 Task: Create a section Debug Drift and in the section, add a milestone IT Asset Management Implementation in the project AnchorTech
Action: Mouse moved to (272, 620)
Screenshot: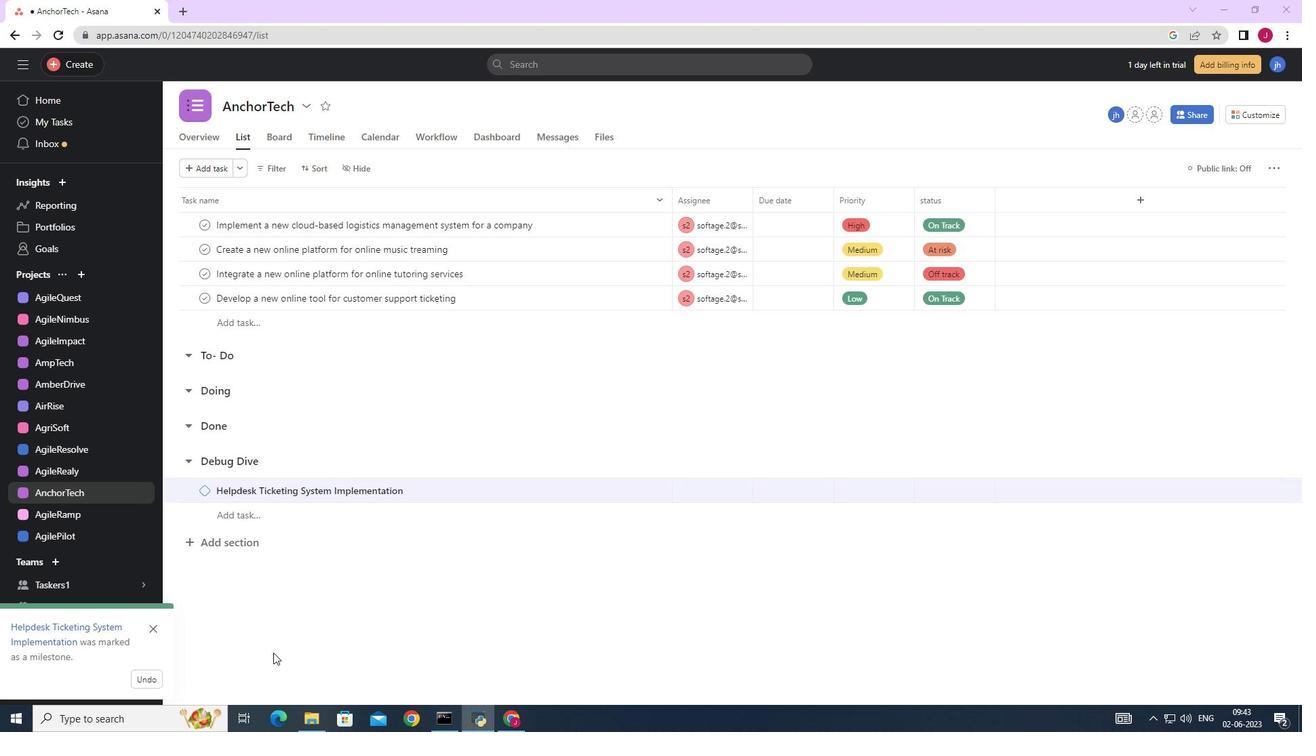 
Action: Mouse scrolled (272, 620) with delta (0, 0)
Screenshot: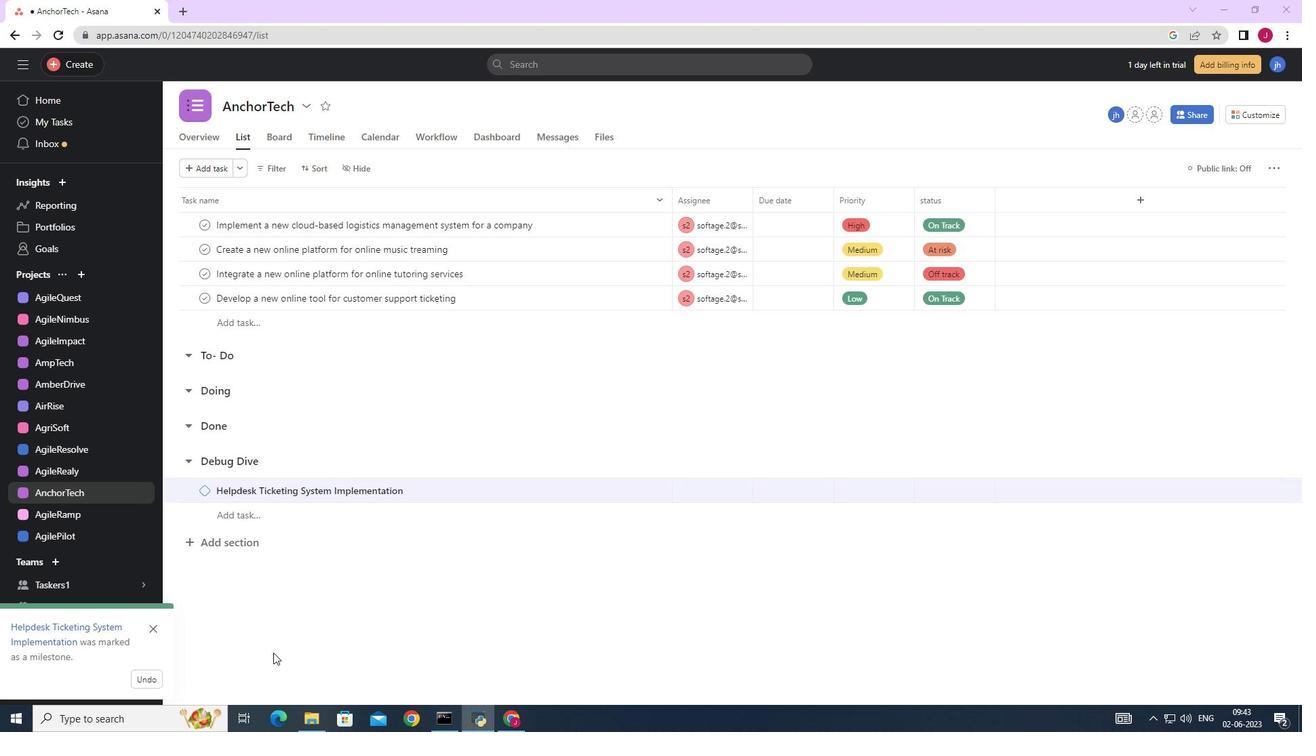 
Action: Mouse moved to (270, 613)
Screenshot: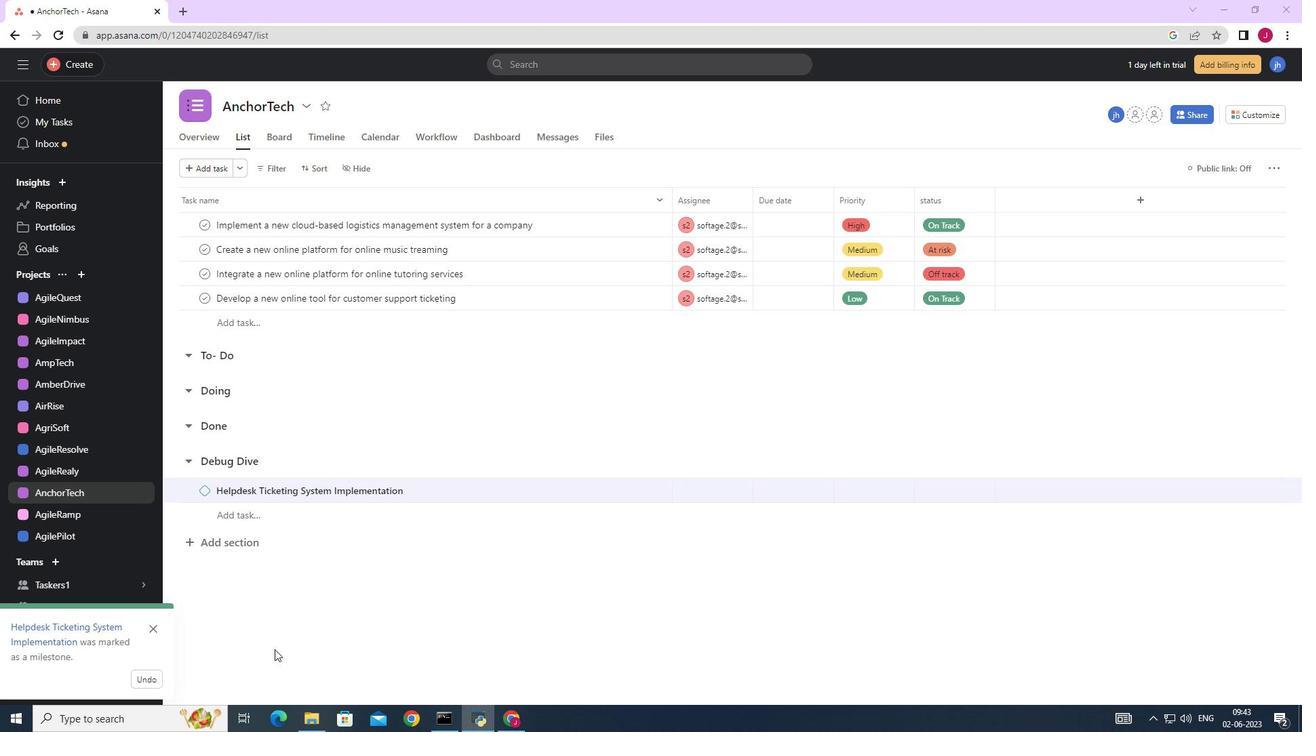 
Action: Mouse scrolled (270, 612) with delta (0, 0)
Screenshot: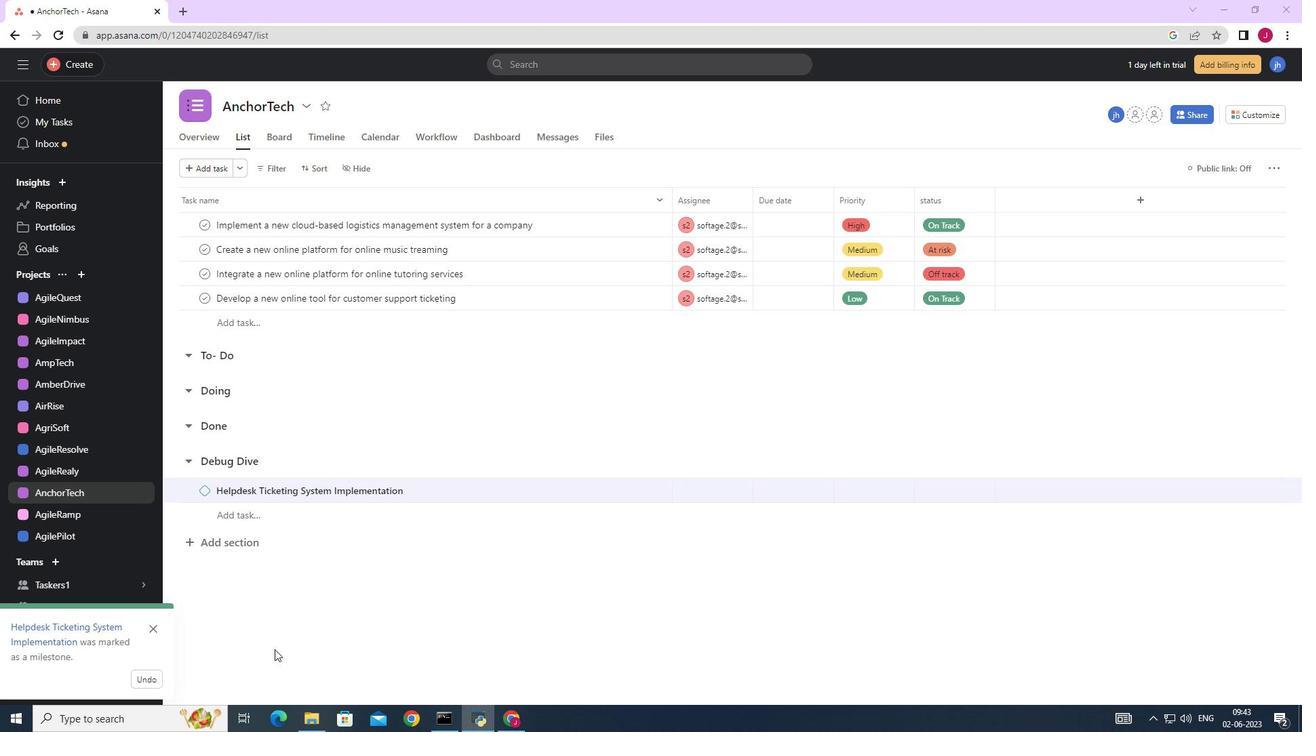 
Action: Mouse moved to (270, 608)
Screenshot: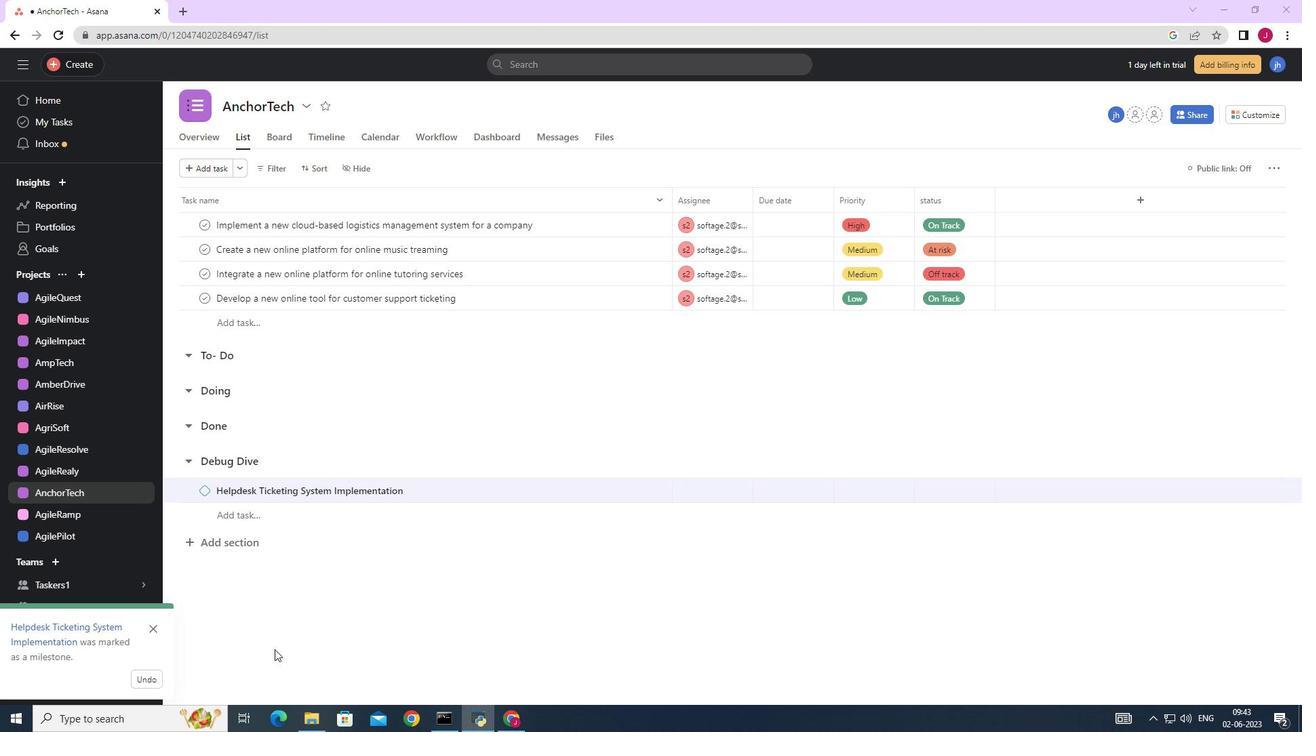 
Action: Mouse scrolled (270, 607) with delta (0, 0)
Screenshot: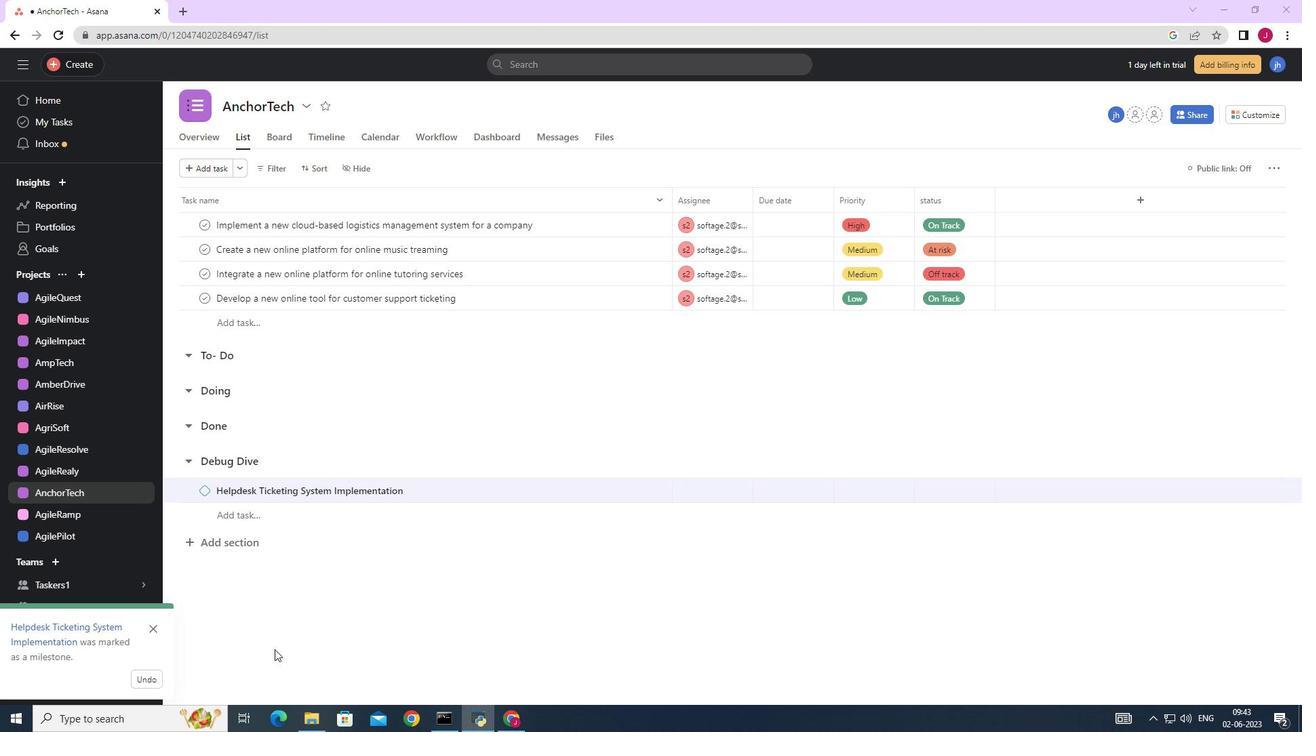 
Action: Mouse moved to (268, 604)
Screenshot: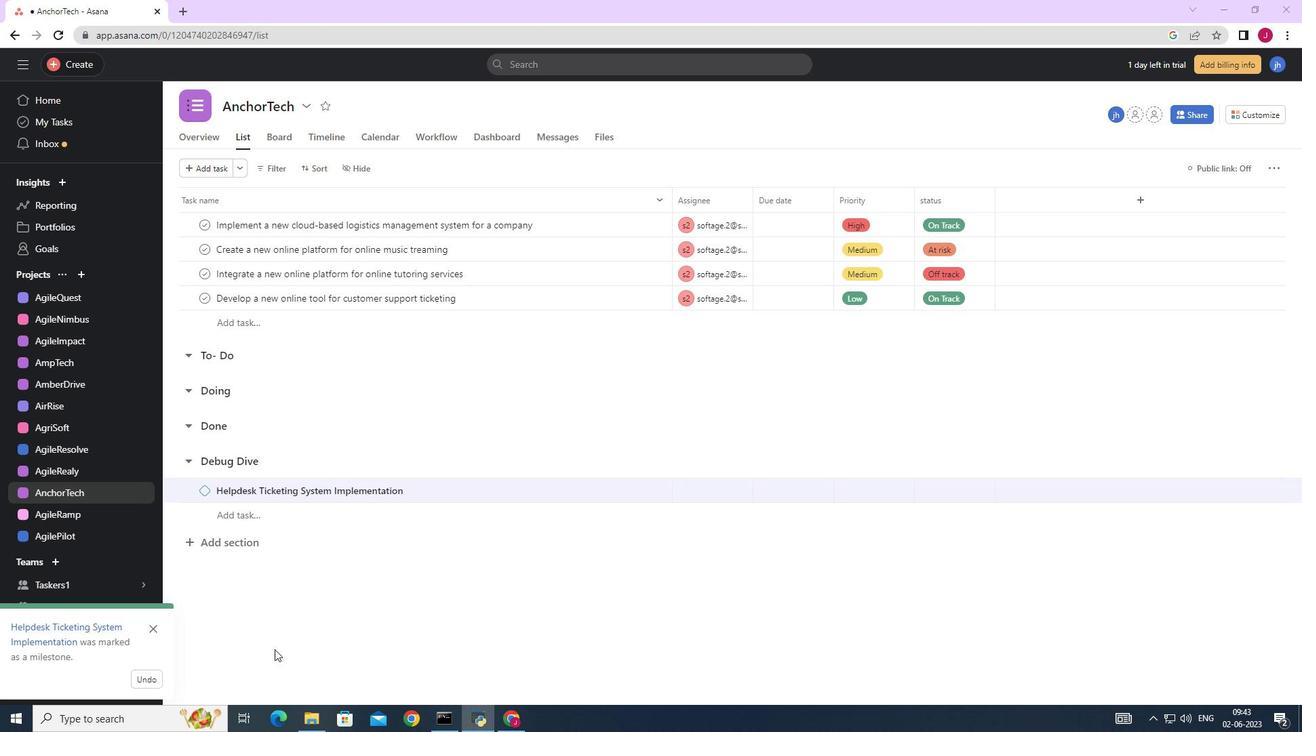 
Action: Mouse scrolled (268, 603) with delta (0, 0)
Screenshot: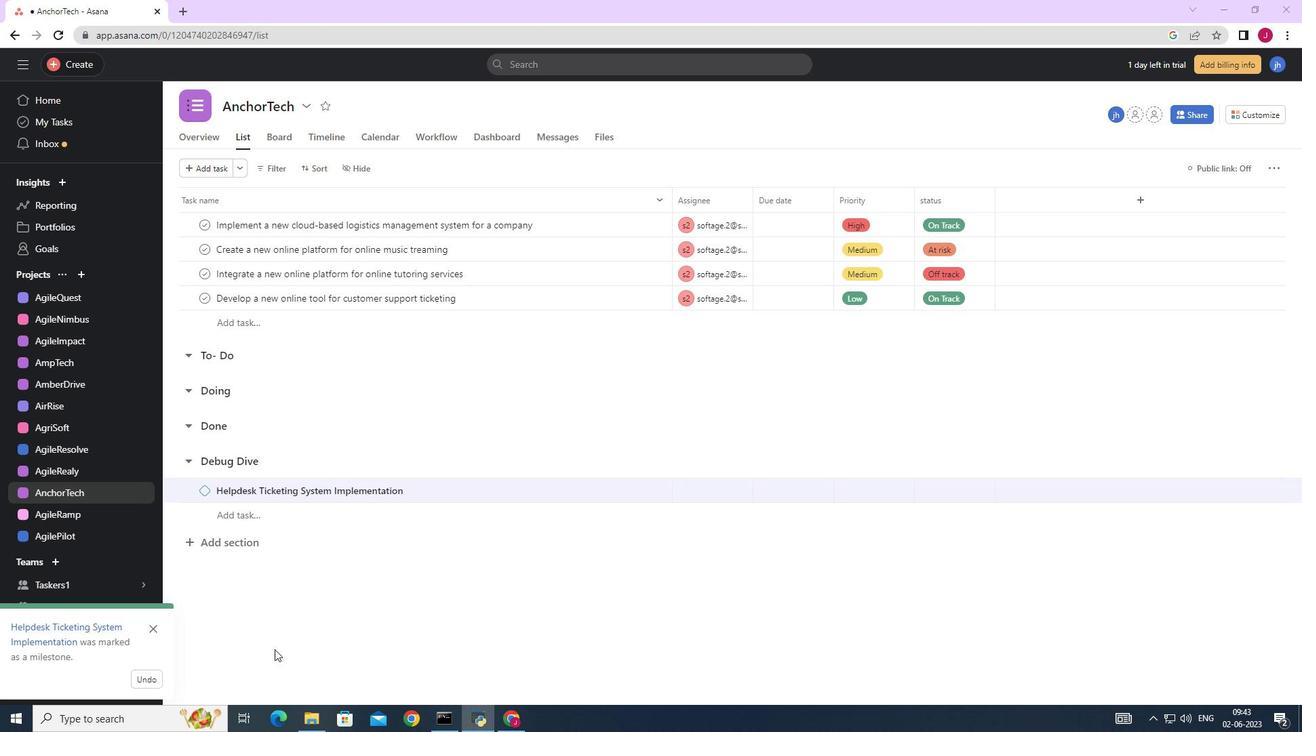 
Action: Mouse moved to (234, 542)
Screenshot: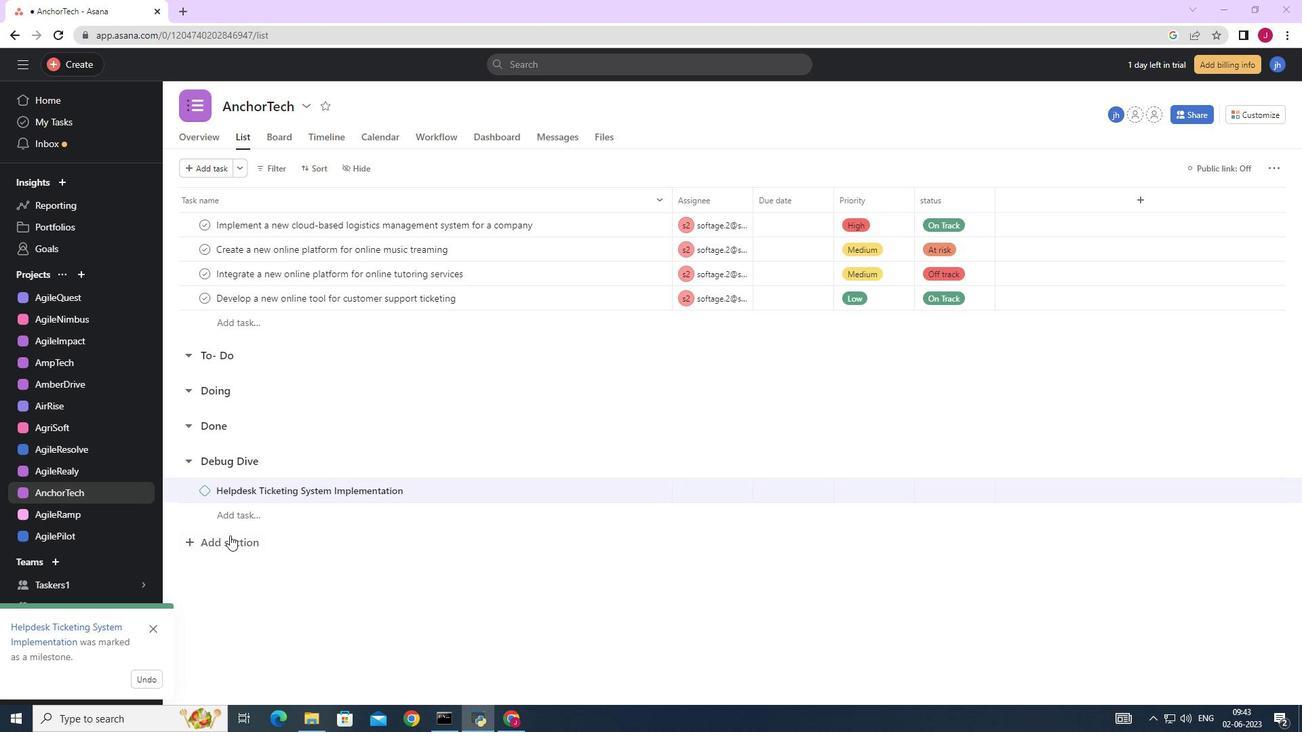
Action: Mouse pressed left at (234, 542)
Screenshot: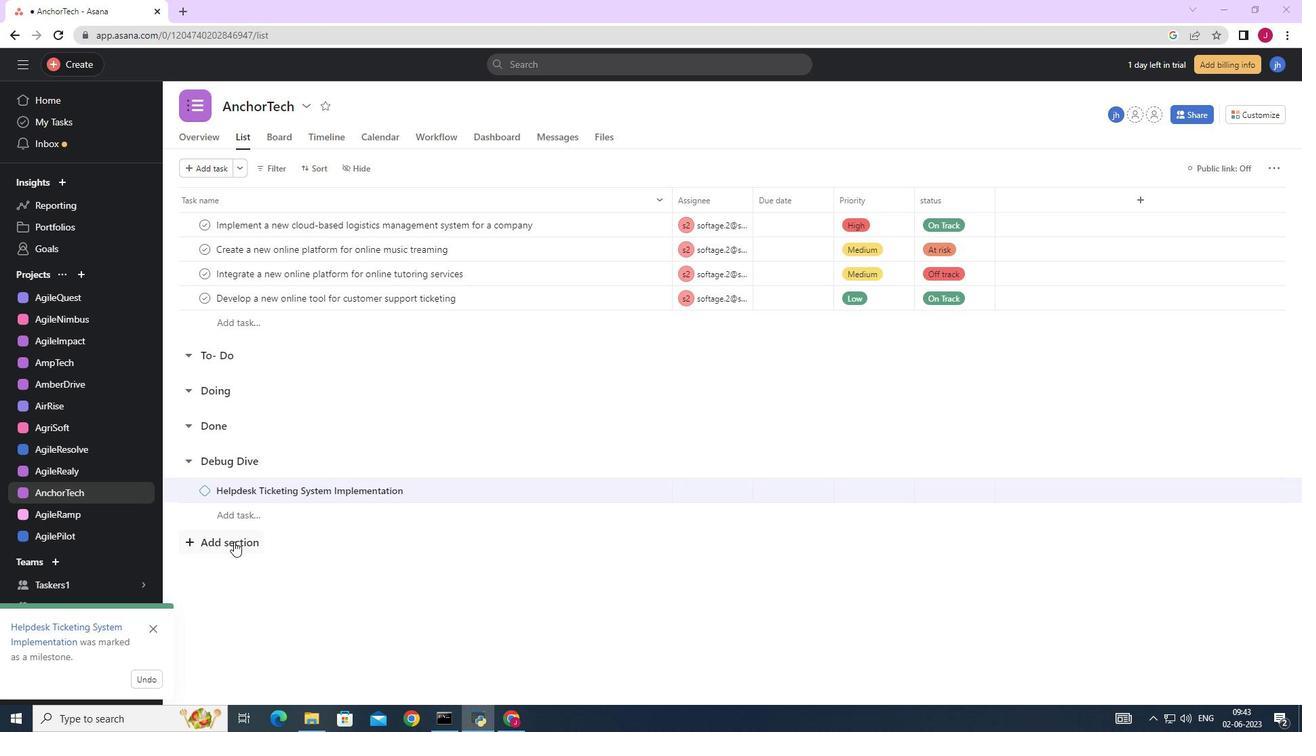 
Action: Key pressed <Key.caps_lock>D<Key.caps_lock>ebug<Key.space><Key.caps_lock>D<Key.caps_lock>rift<Key.space><Key.enter><Key.caps_lock>IT<Key.space><Key.caps_lock><Key.caps_lock>A<Key.caps_lock>sset<Key.space><Key.caps_lock>M<Key.caps_lock>anagement<Key.space><Key.caps_lock>I<Key.caps_lock>mplementation
Screenshot: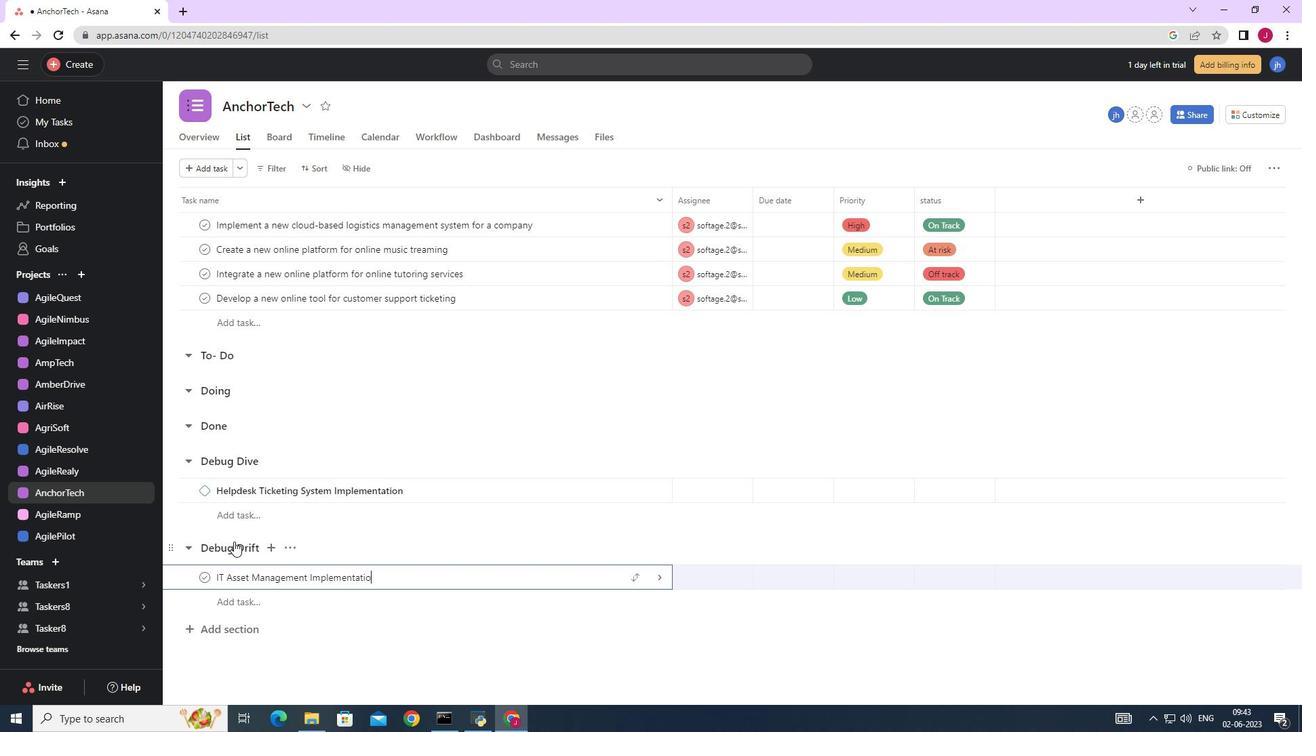 
Action: Mouse moved to (662, 576)
Screenshot: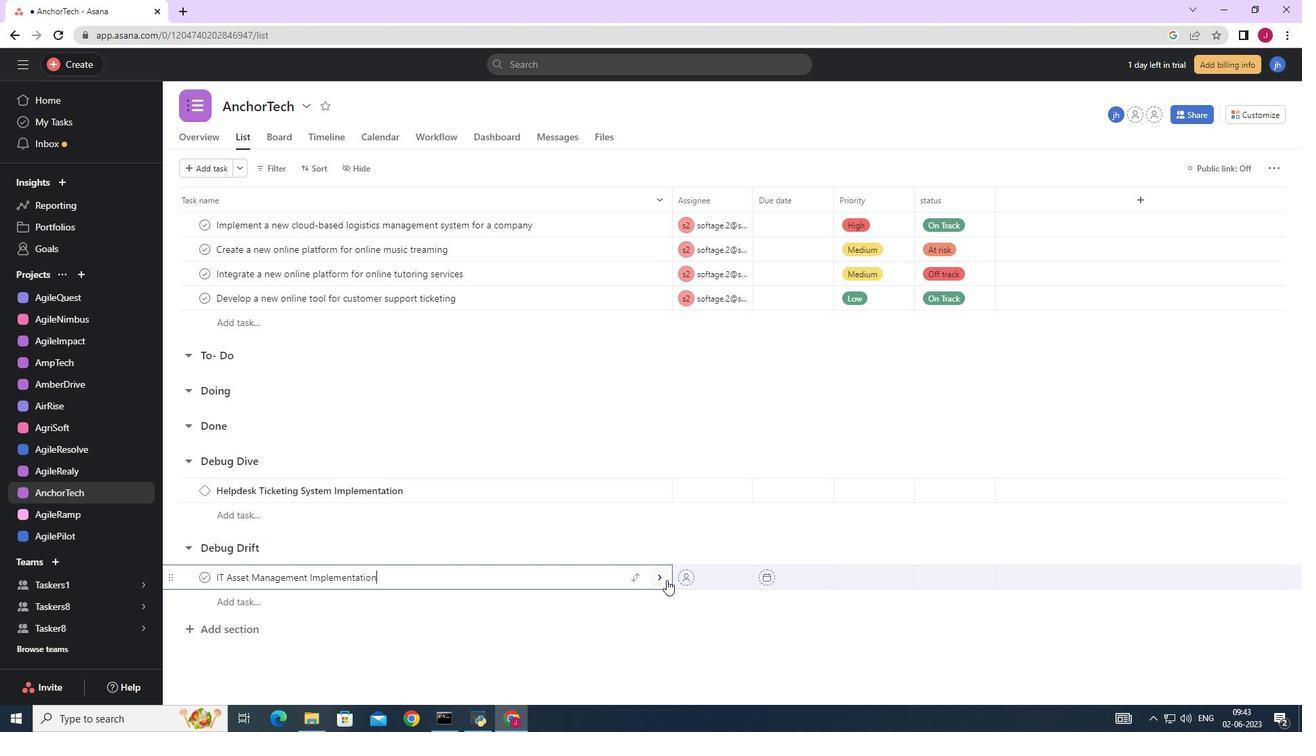 
Action: Mouse pressed left at (662, 576)
Screenshot: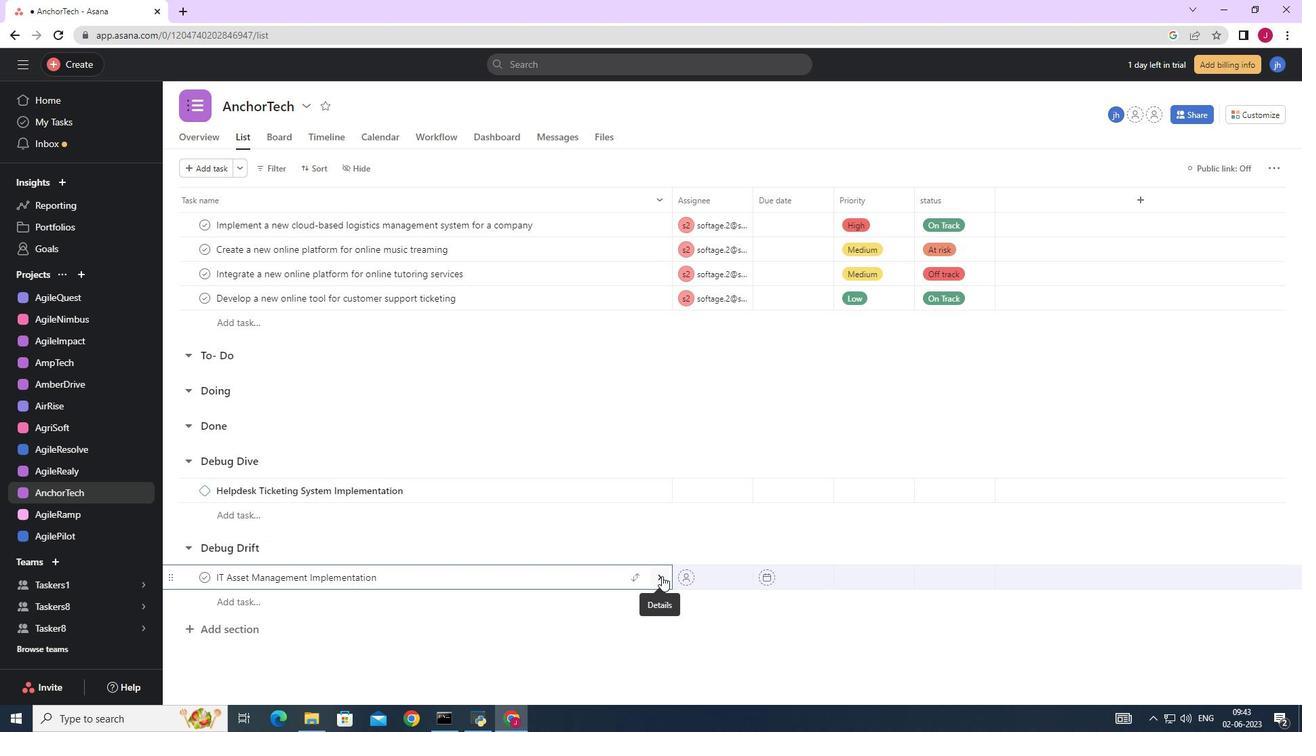 
Action: Mouse moved to (1186, 190)
Screenshot: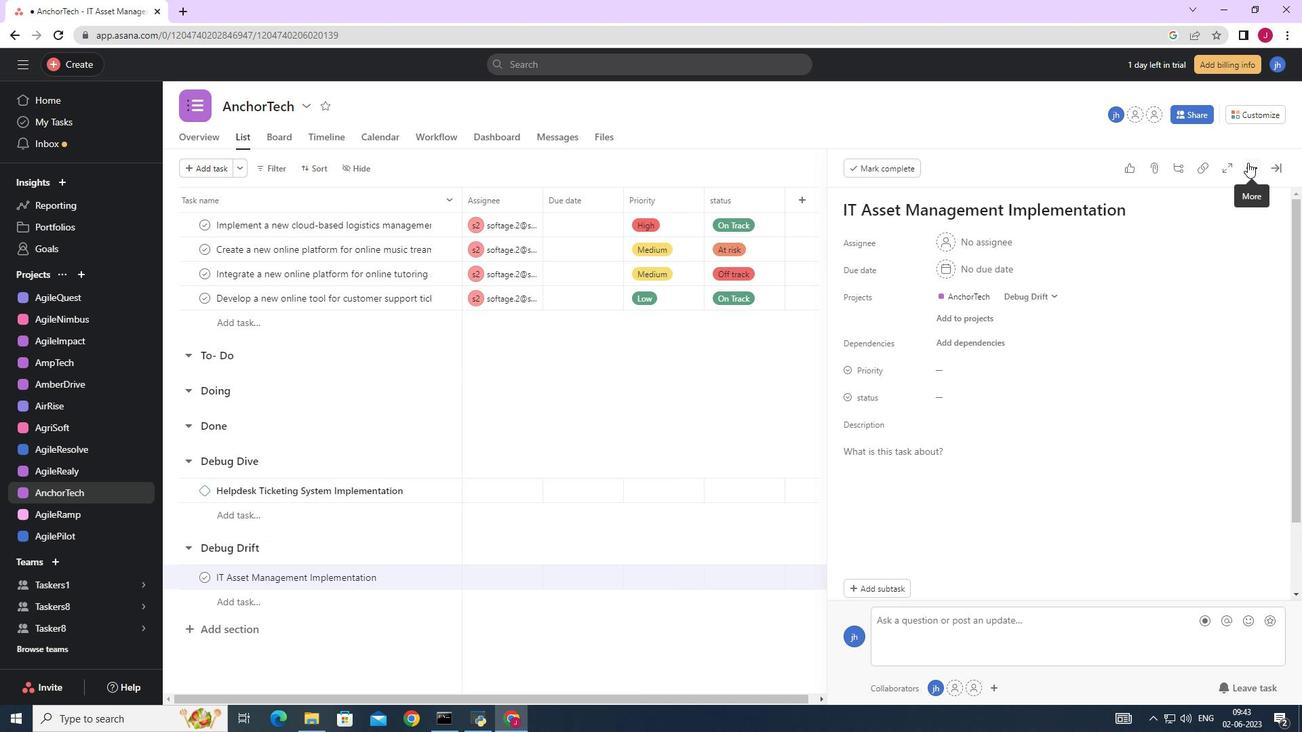 
Action: Mouse pressed left at (1253, 164)
Screenshot: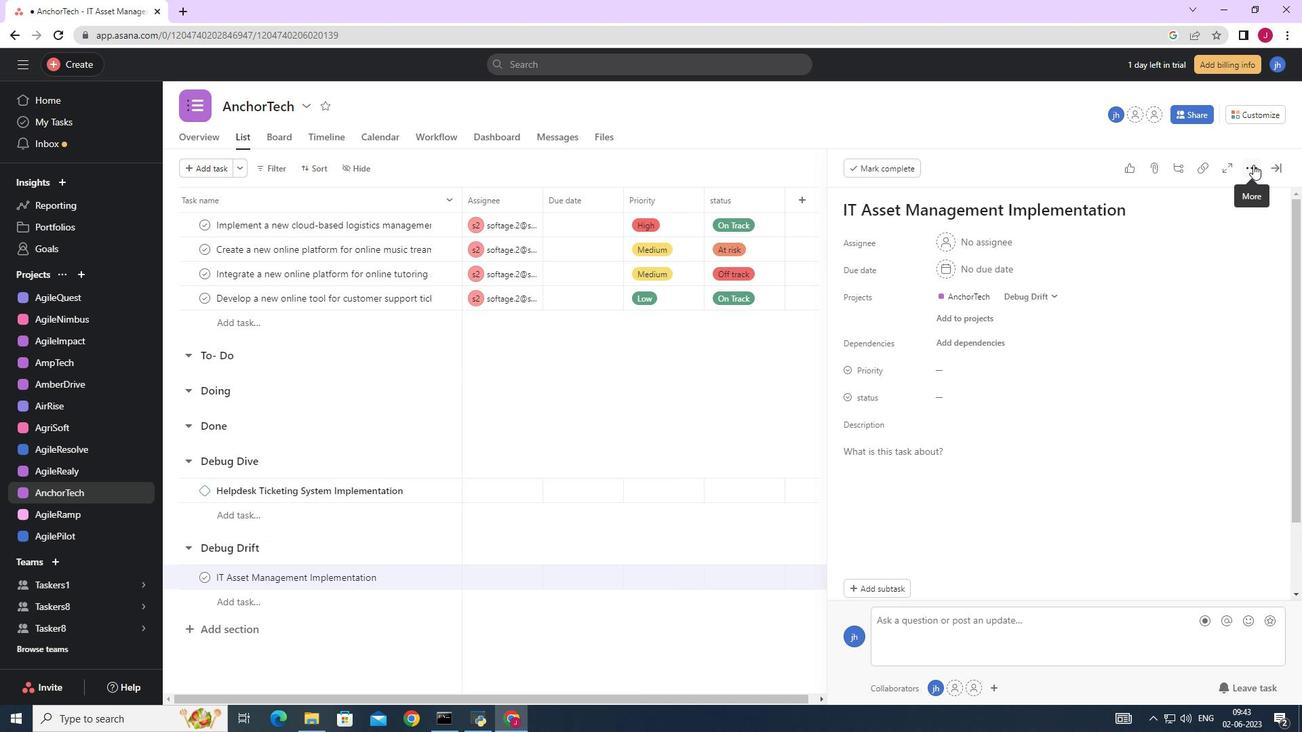 
Action: Mouse moved to (1150, 218)
Screenshot: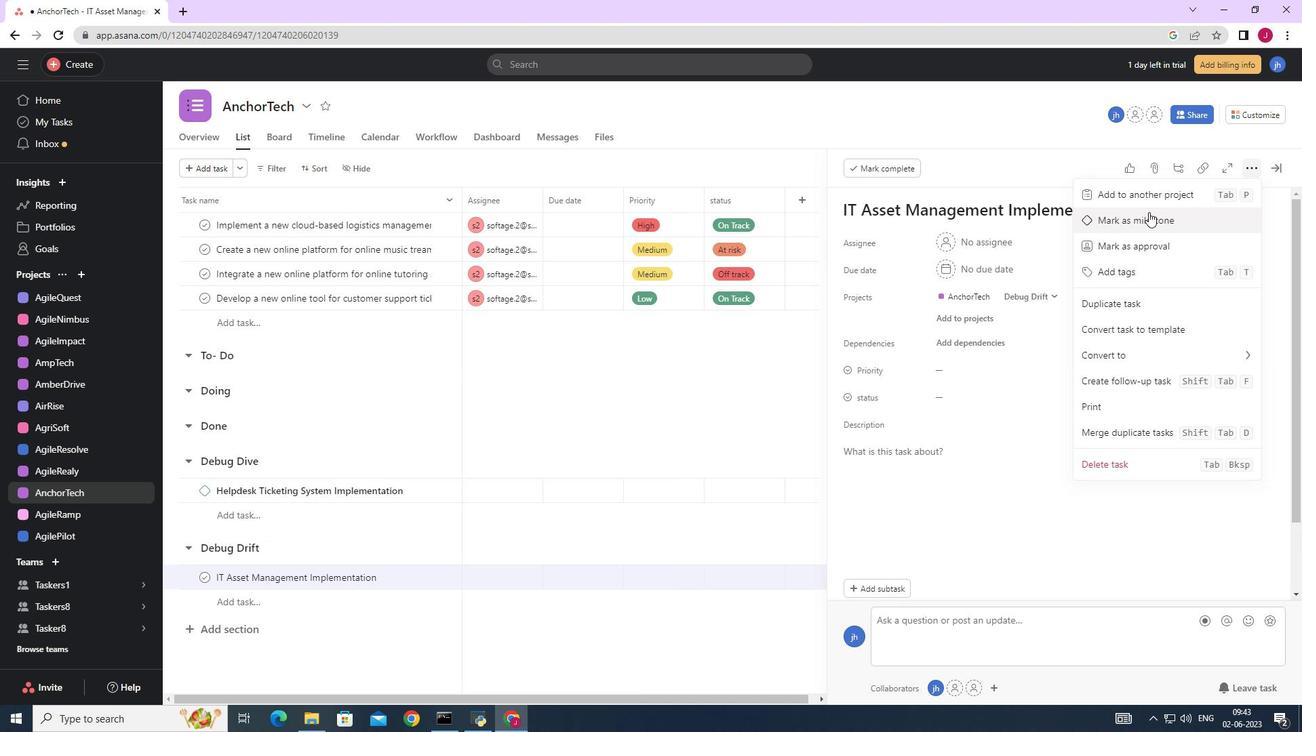 
Action: Mouse pressed left at (1150, 218)
Screenshot: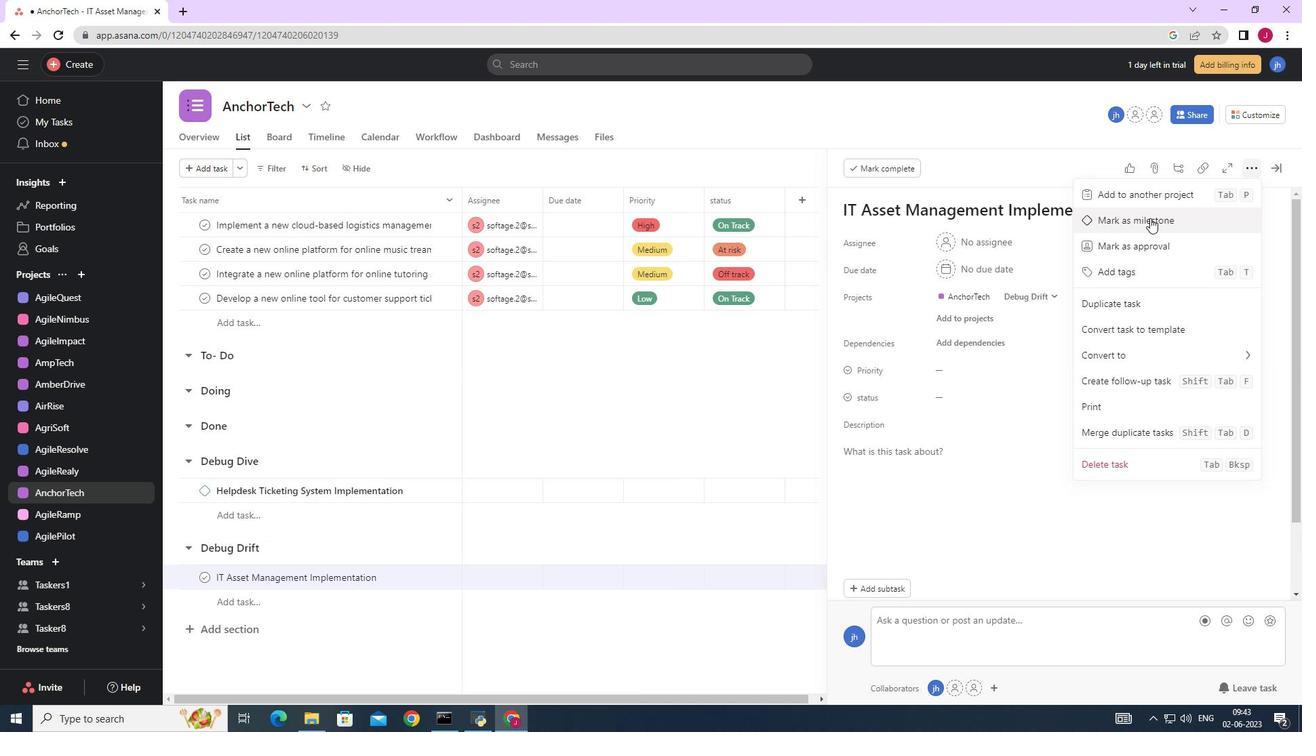 
Action: Mouse moved to (1273, 170)
Screenshot: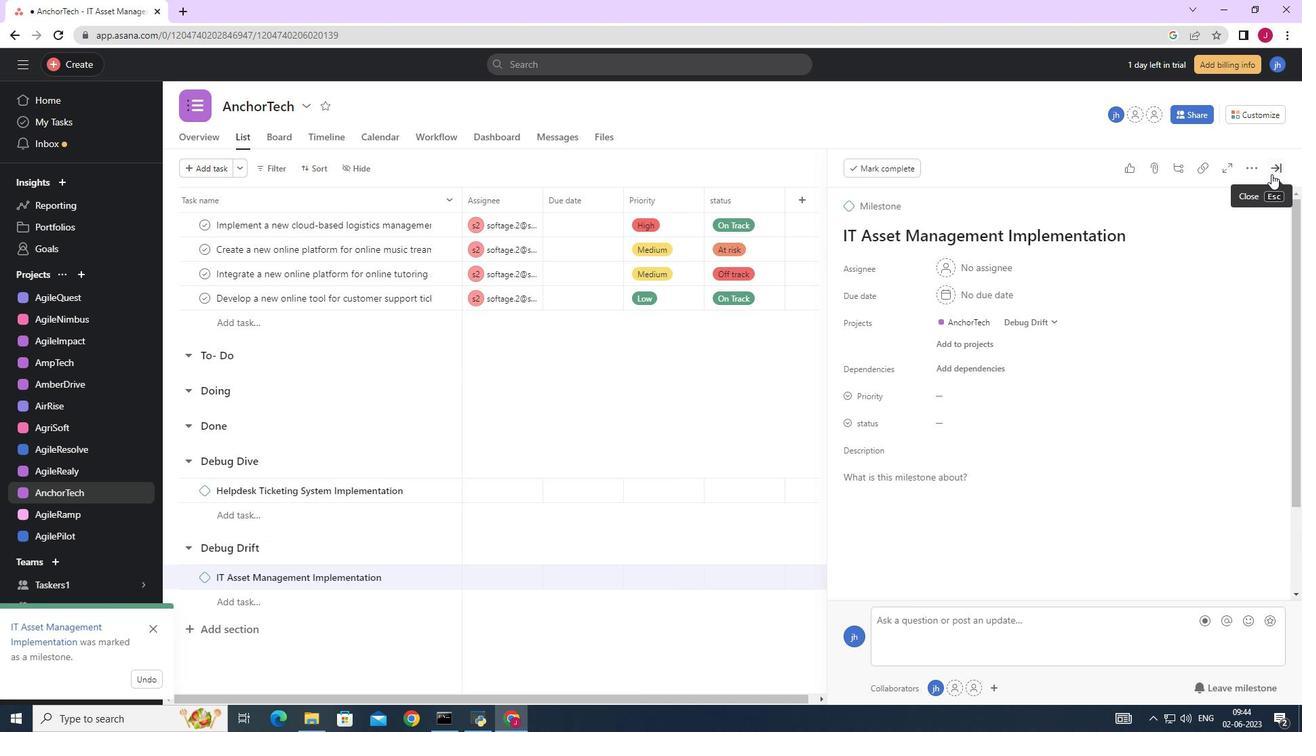 
Action: Mouse pressed left at (1273, 170)
Screenshot: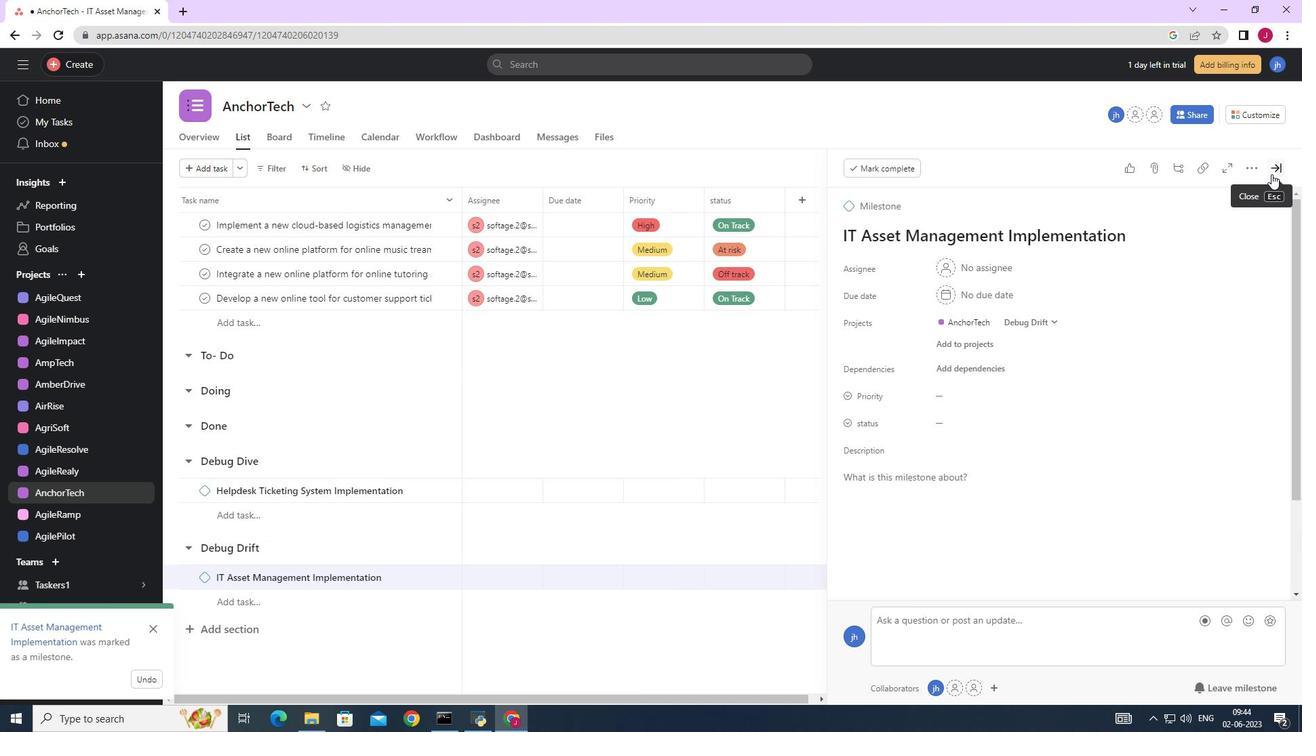 
